 Task: Create List Data Science in Board Employee Benefits Packages to Workspace Employee Relations. Create List Big Data in Board Product Feature Prioritization to Workspace Employee Relations. Create List Data Analysis in Board Product Requirements Gathering and Analysis to Workspace Employee Relations
Action: Mouse moved to (233, 148)
Screenshot: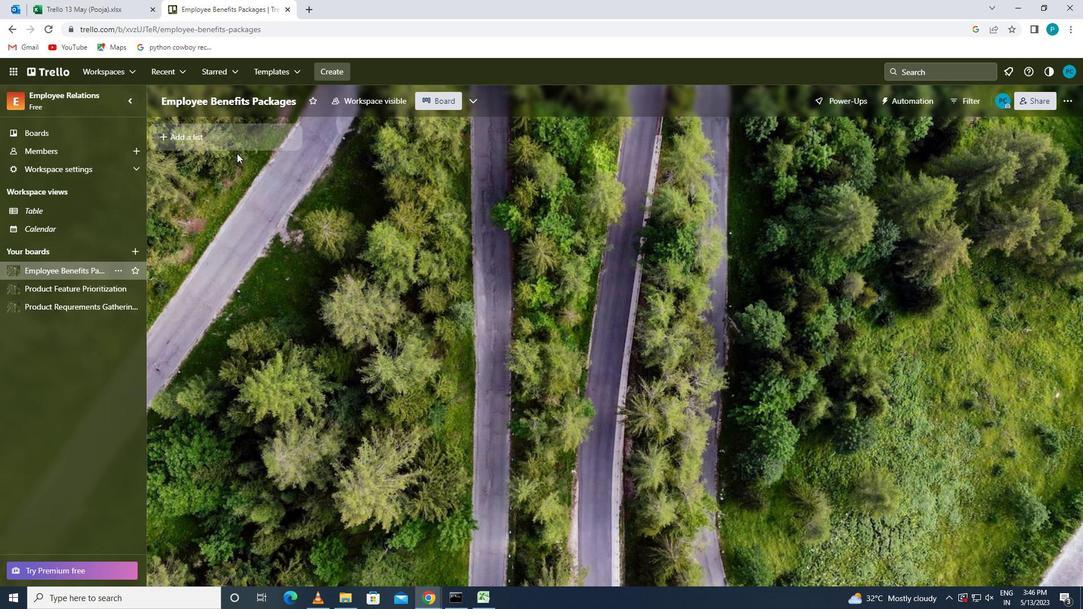 
Action: Mouse pressed left at (233, 148)
Screenshot: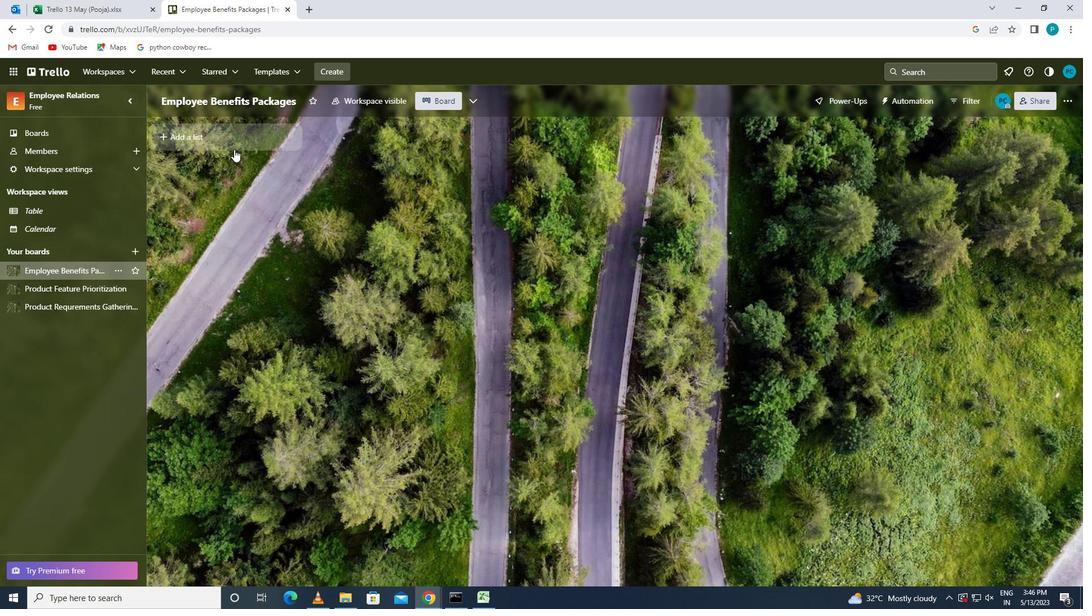 
Action: Mouse moved to (229, 137)
Screenshot: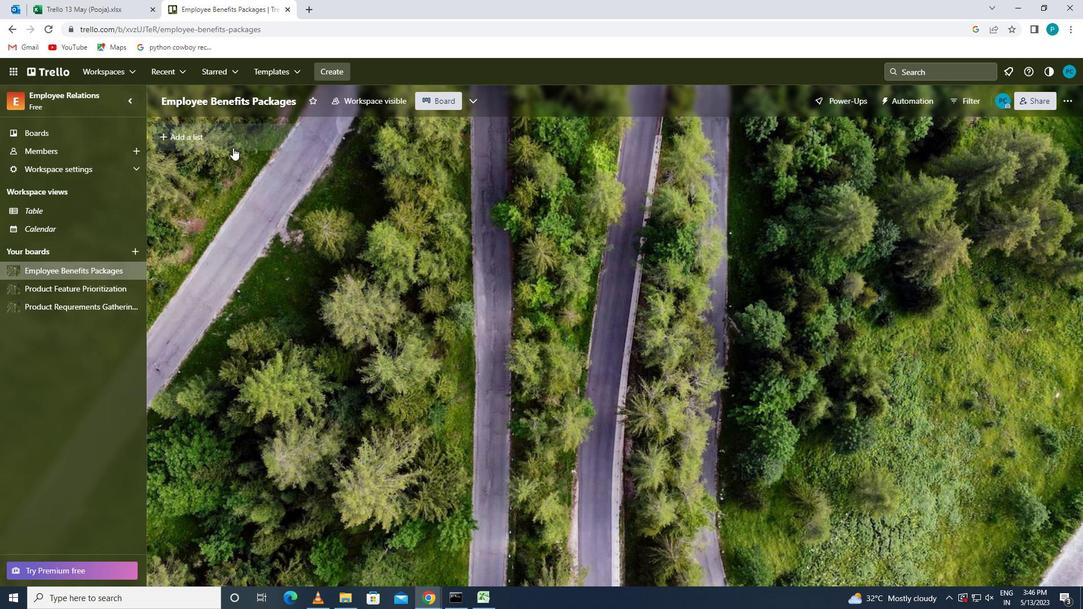
Action: Mouse pressed left at (229, 137)
Screenshot: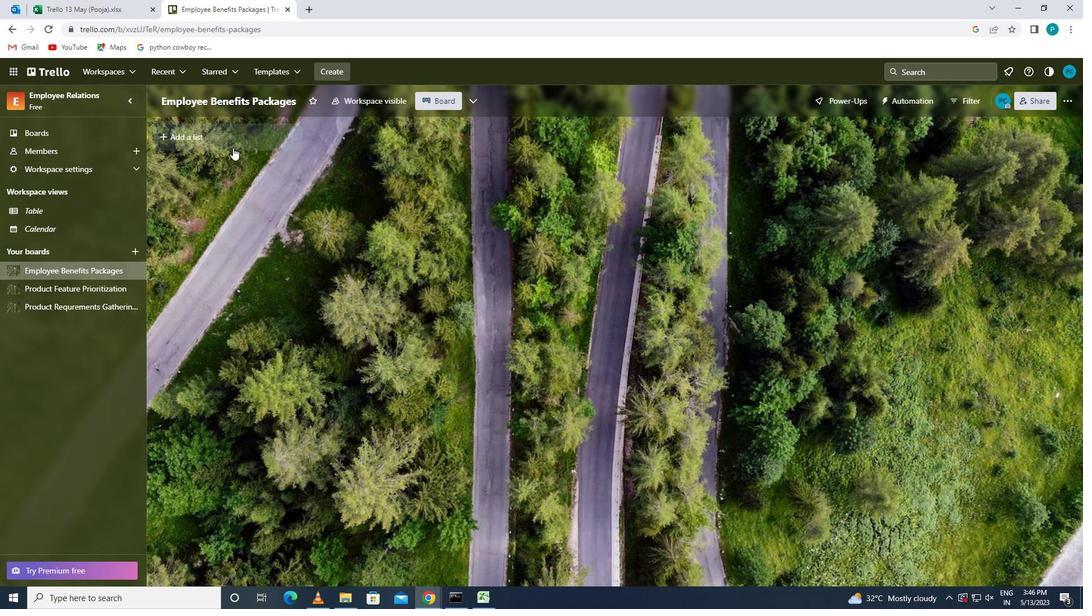 
Action: Key pressed <Key.caps_lock>d<Key.caps_lock>ata<Key.space><Key.caps_lock>s<Key.caps_lock>cience
Screenshot: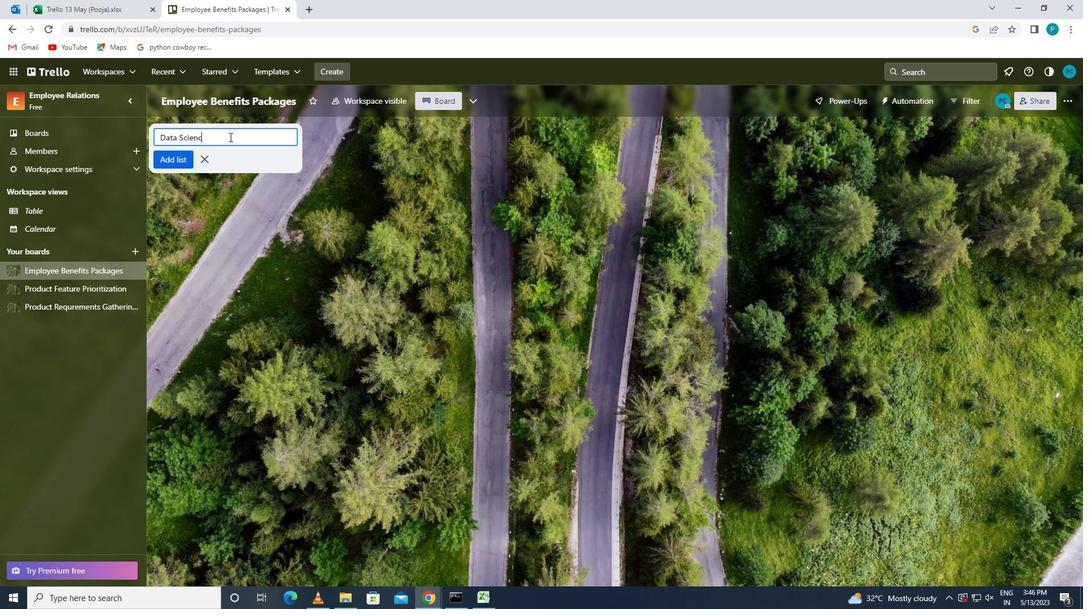 
Action: Mouse moved to (180, 155)
Screenshot: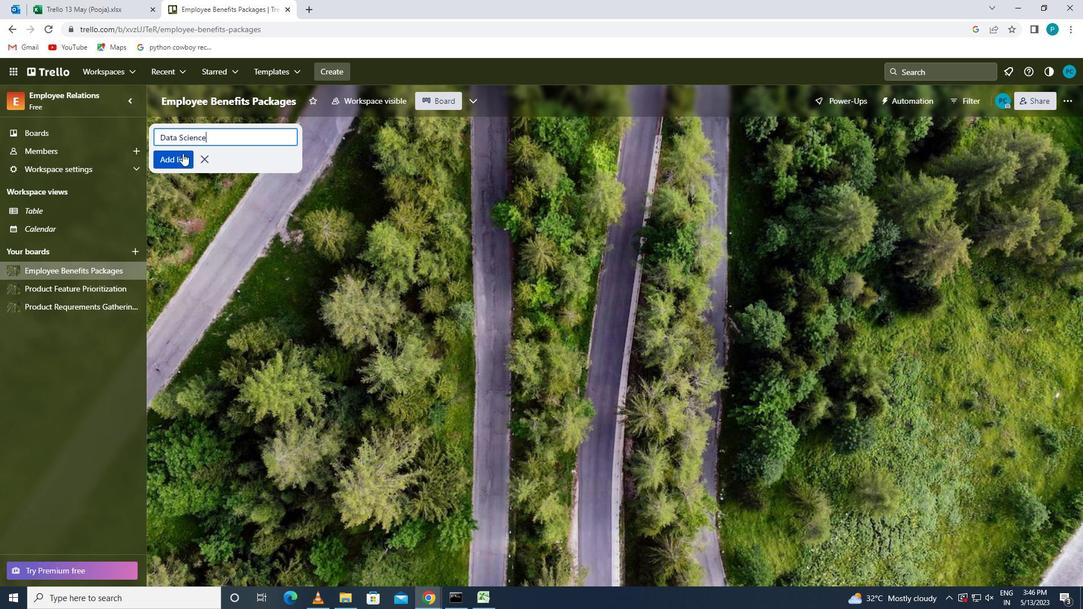 
Action: Mouse pressed left at (180, 155)
Screenshot: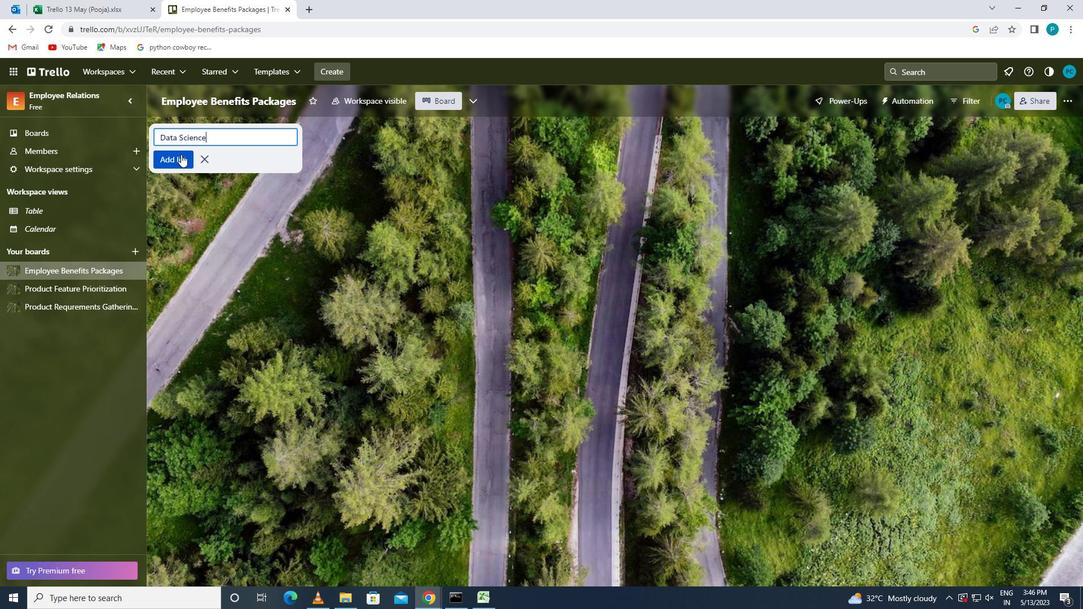 
Action: Mouse moved to (68, 292)
Screenshot: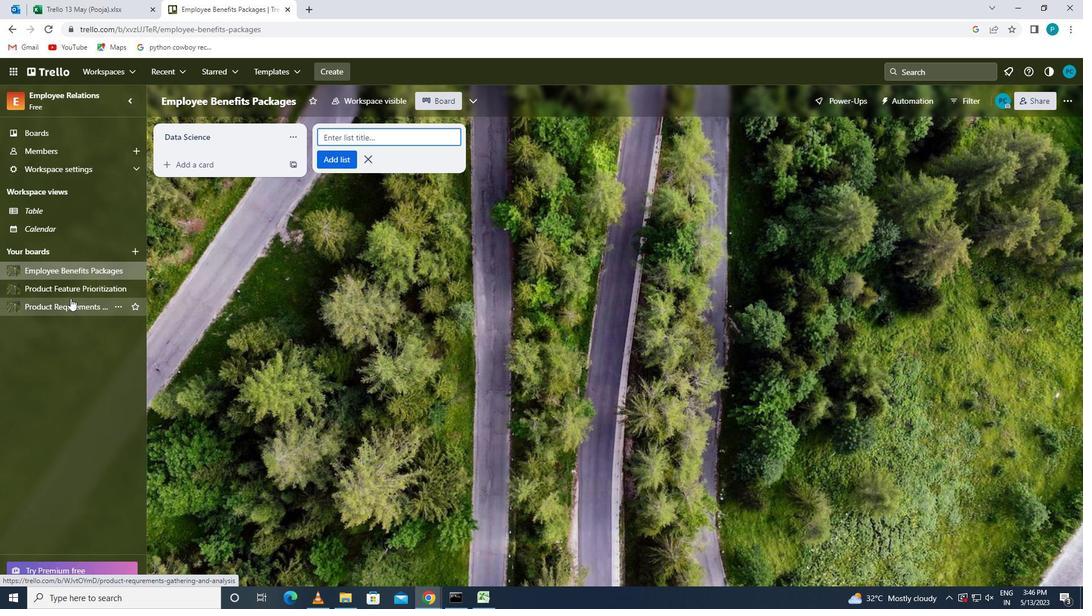 
Action: Mouse pressed left at (68, 292)
Screenshot: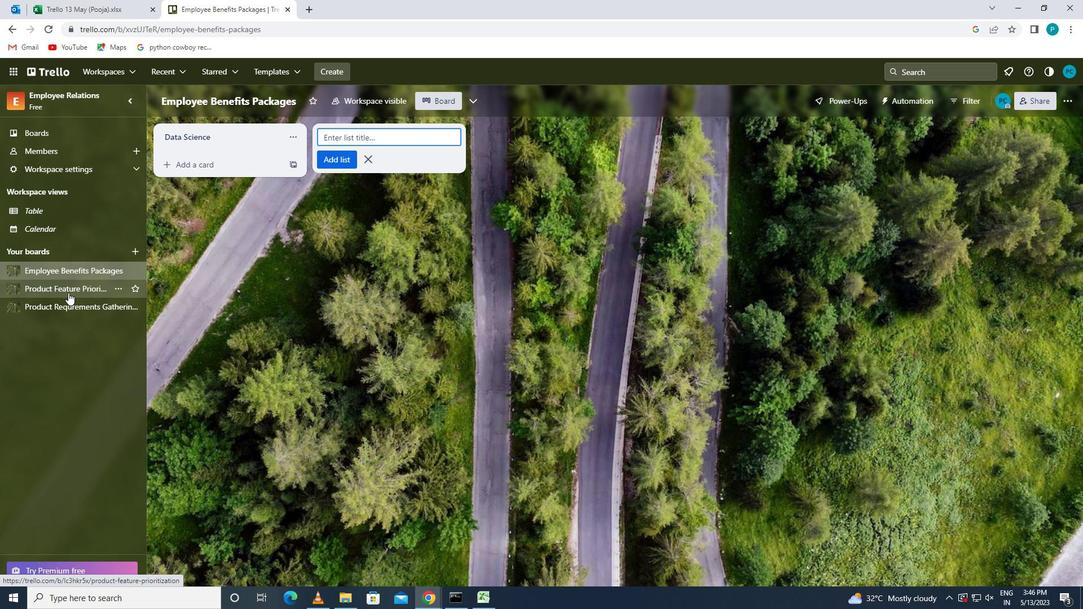 
Action: Mouse moved to (190, 129)
Screenshot: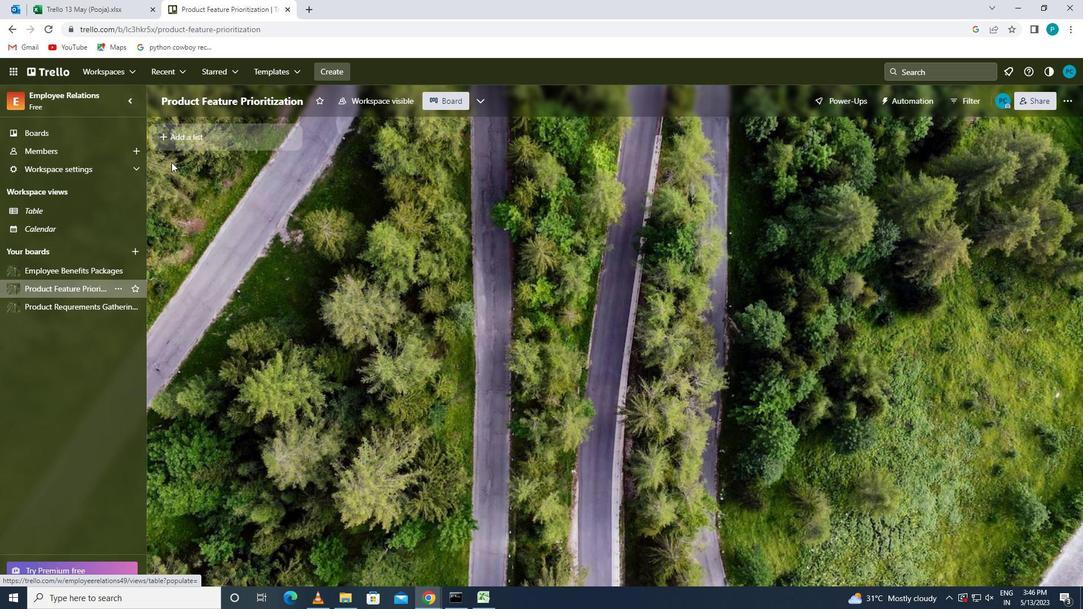 
Action: Mouse pressed left at (190, 129)
Screenshot: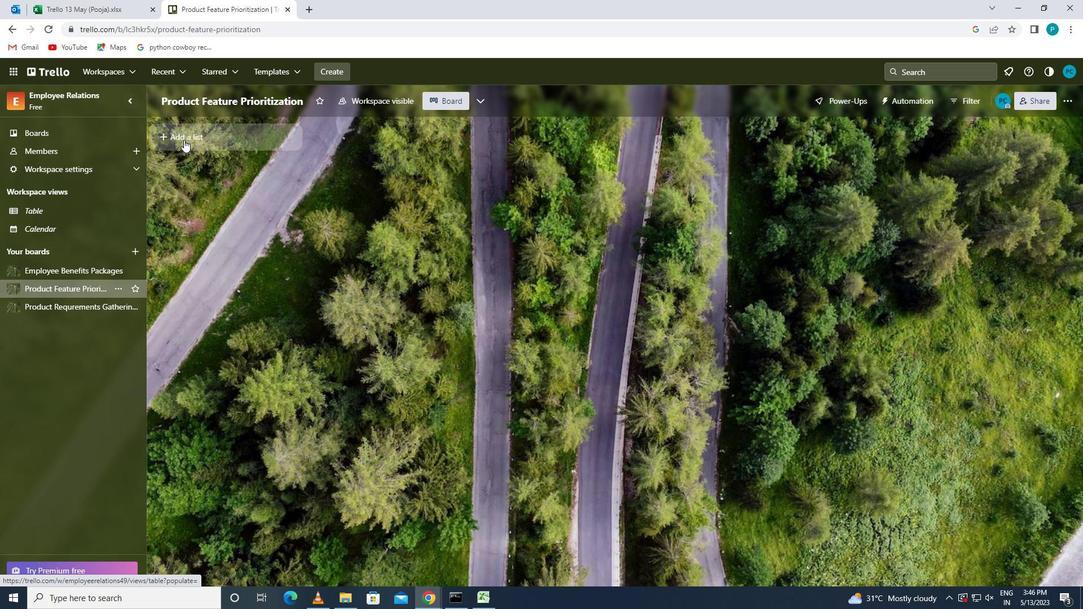
Action: Key pressed <Key.caps_lock>b<Key.caps_lock>ig<Key.space><Key.caps_lock>d<Key.caps_lock>ata
Screenshot: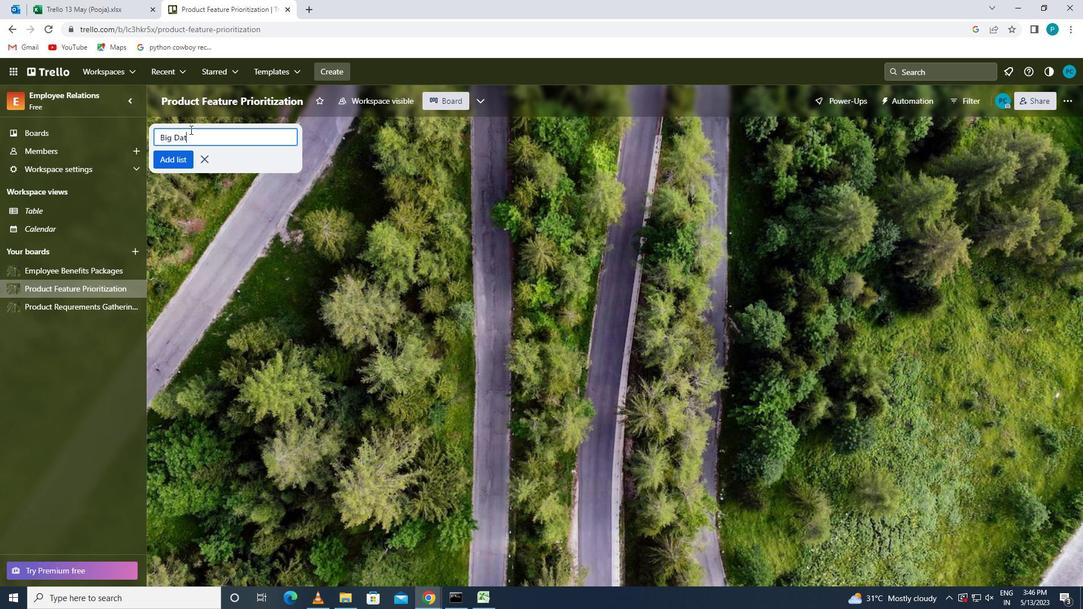 
Action: Mouse moved to (178, 160)
Screenshot: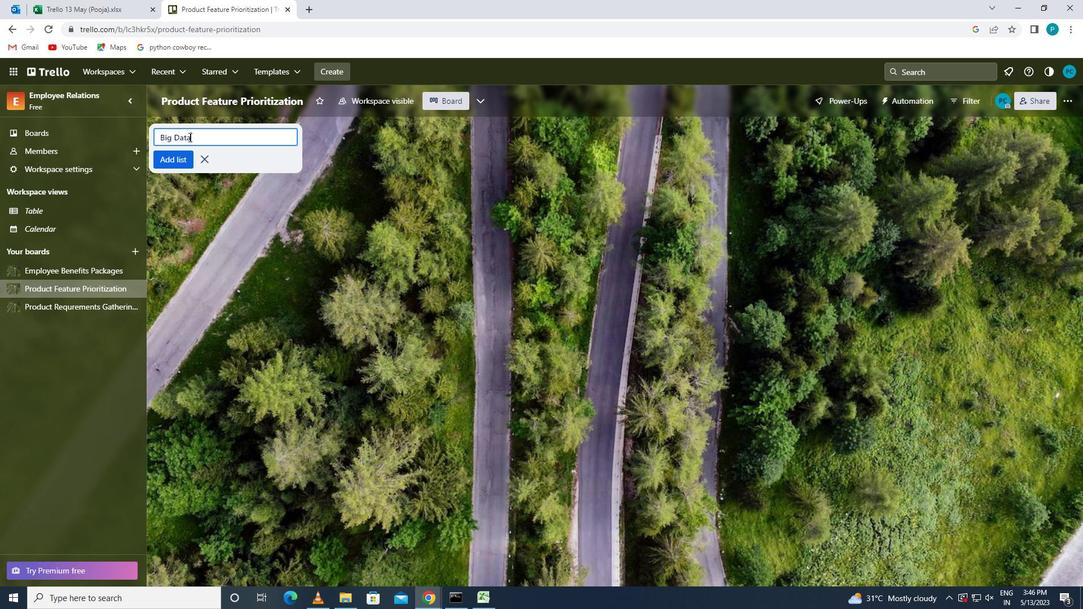 
Action: Mouse pressed left at (178, 160)
Screenshot: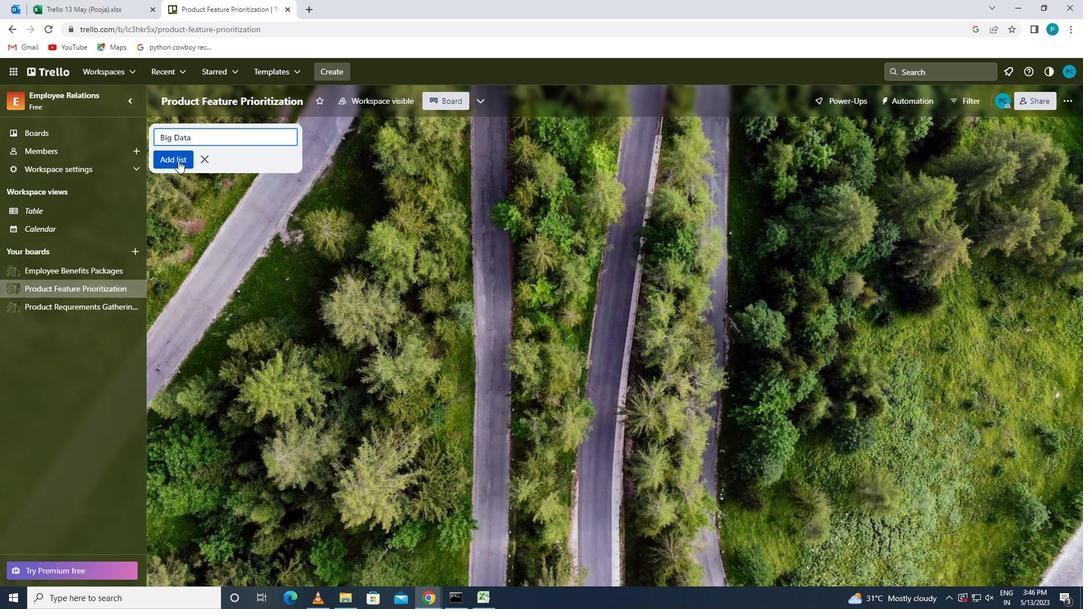 
Action: Mouse moved to (95, 306)
Screenshot: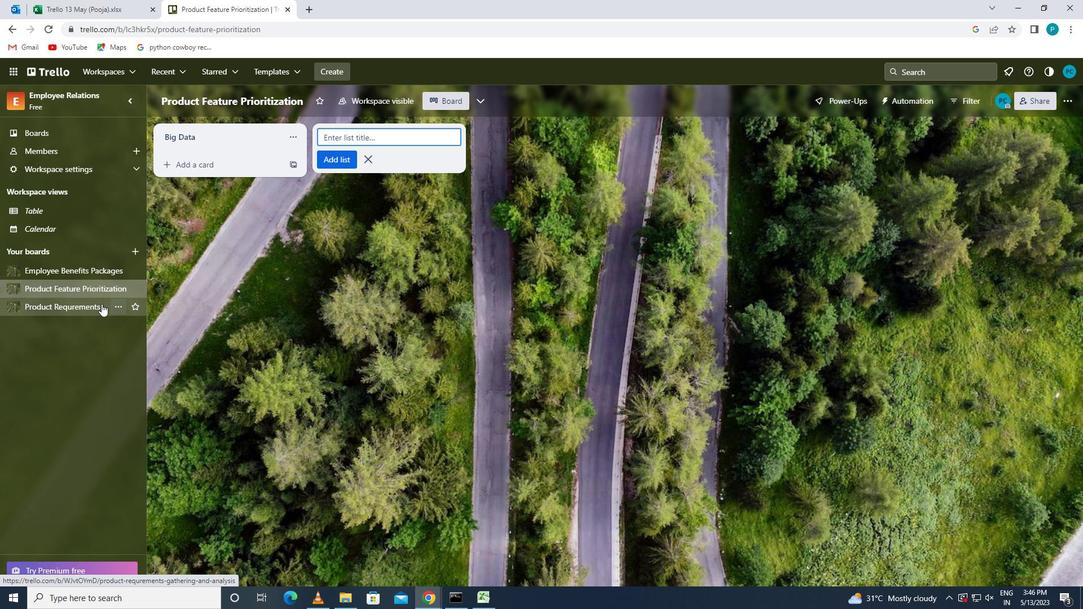 
Action: Mouse pressed left at (95, 306)
Screenshot: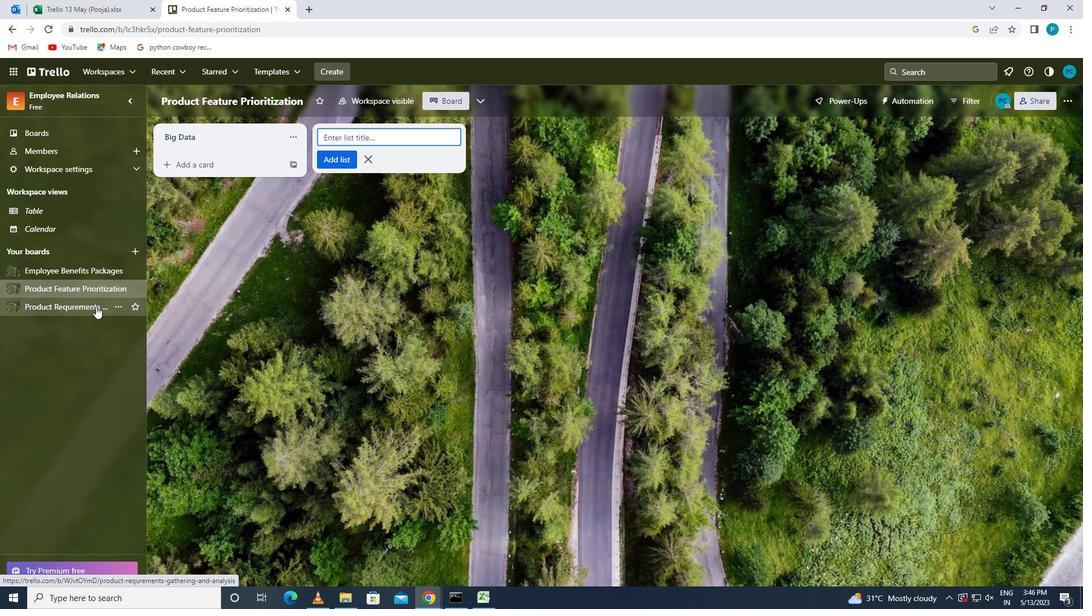 
Action: Mouse moved to (207, 138)
Screenshot: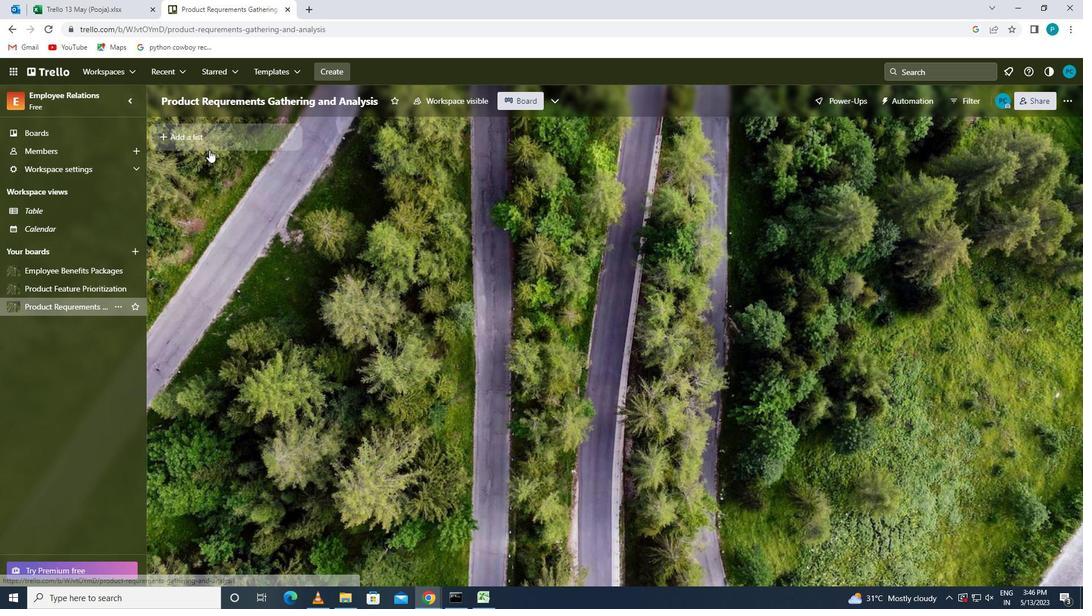 
Action: Mouse pressed left at (207, 138)
Screenshot: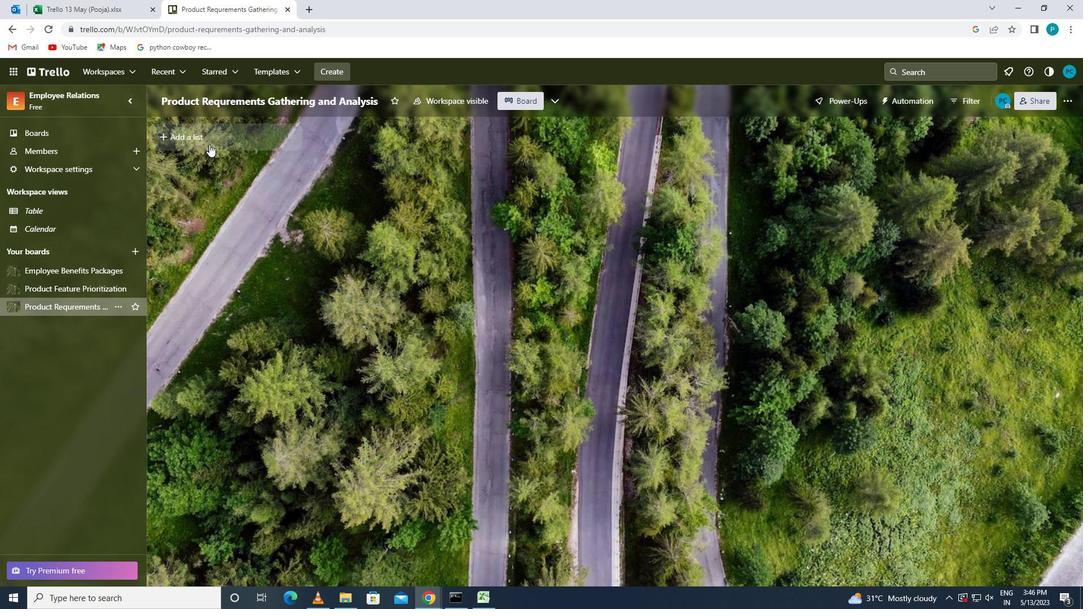 
Action: Key pressed <Key.caps_lock>d<Key.caps_lock>ata<Key.space><Key.space><Key.caps_lock>a<Key.caps_lock>nalysis
Screenshot: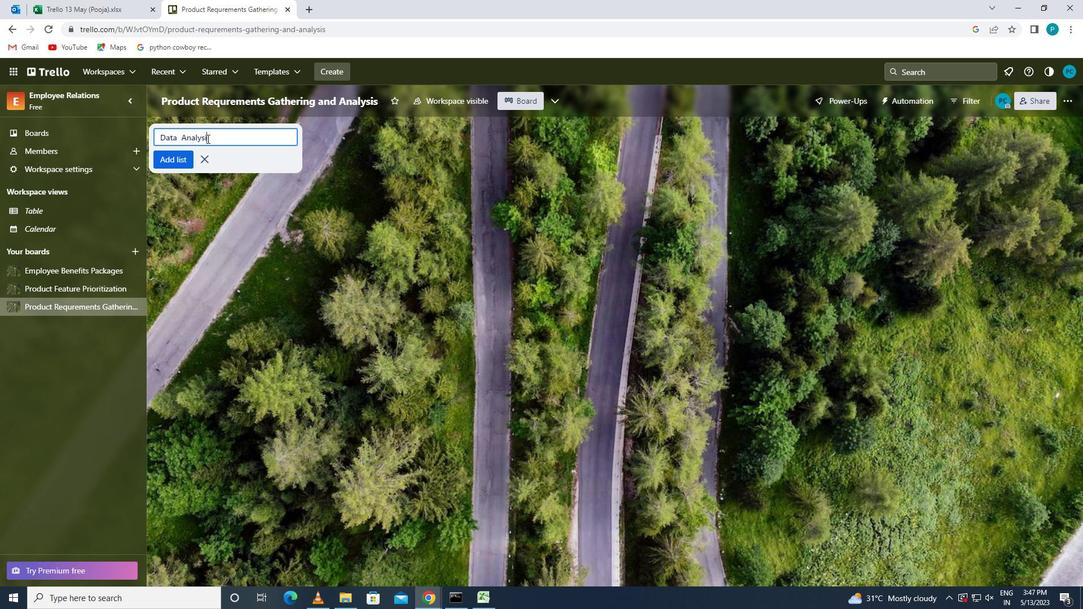 
Action: Mouse moved to (186, 155)
Screenshot: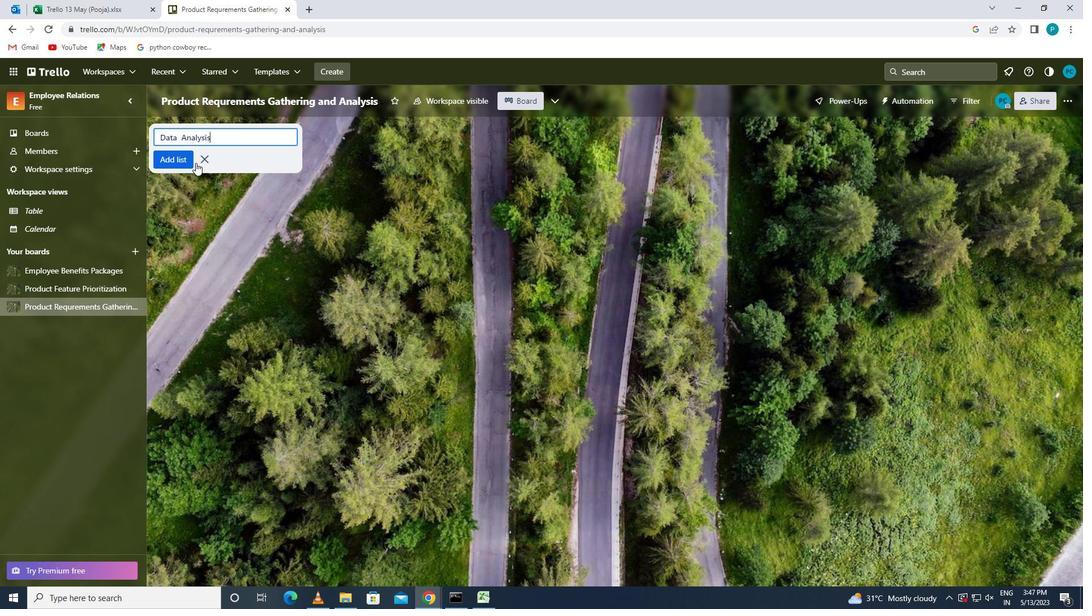 
Action: Mouse pressed left at (186, 155)
Screenshot: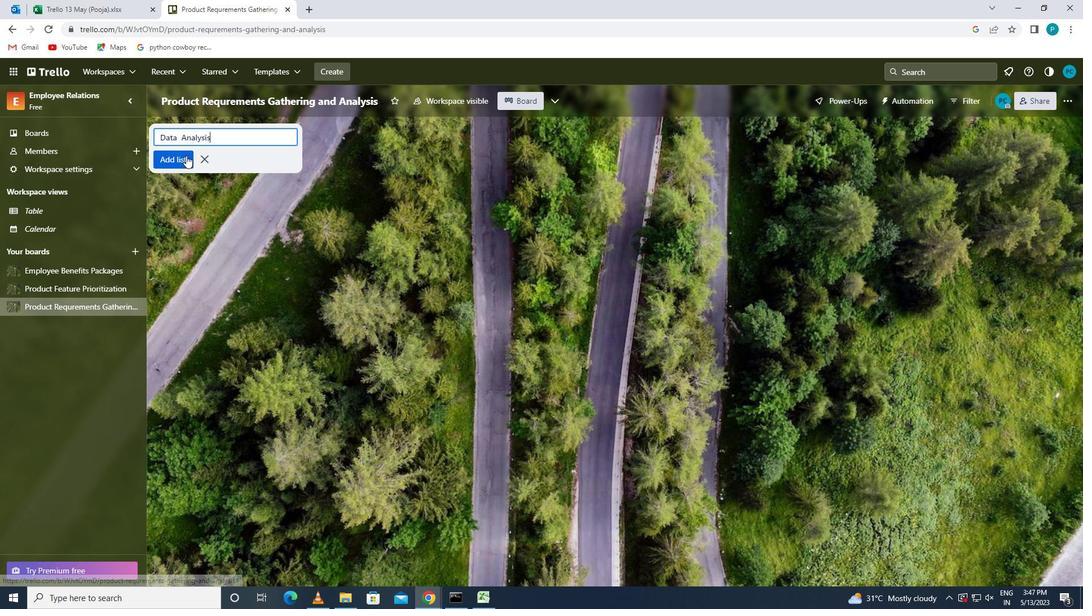 
Action: Mouse moved to (186, 194)
Screenshot: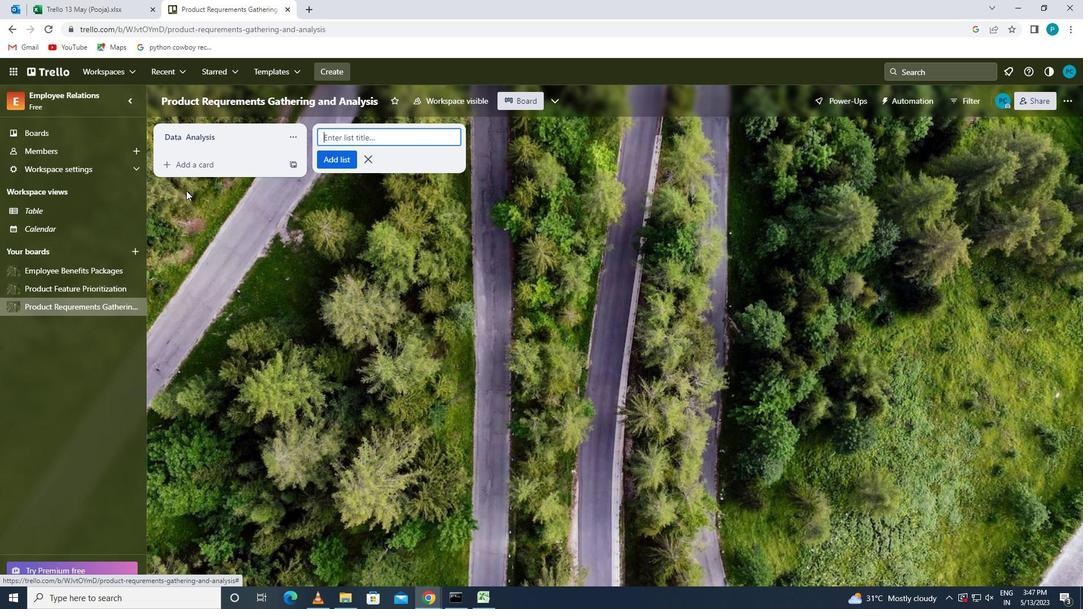 
